 Task: Sort the products in the category "Variety Packs" by price (lowest first).
Action: Mouse moved to (722, 256)
Screenshot: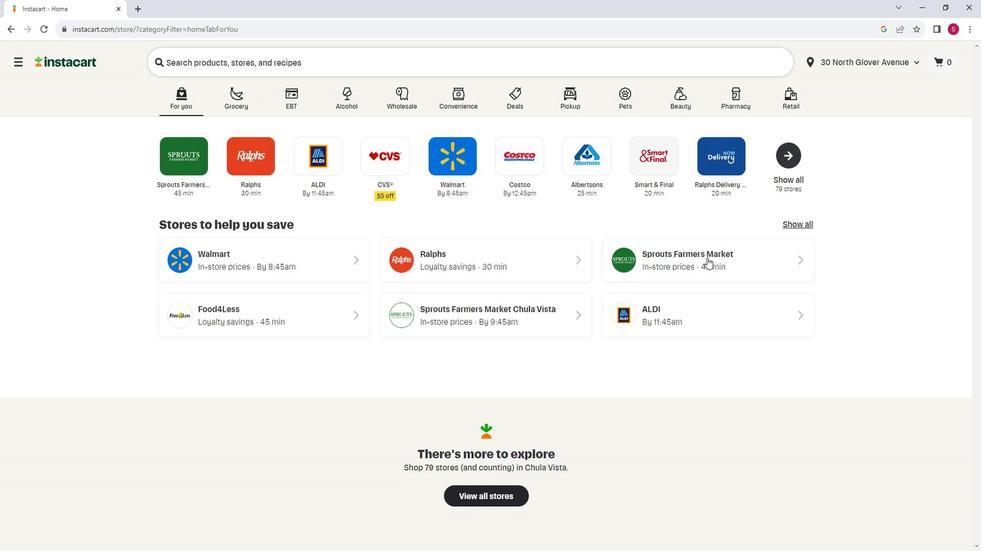 
Action: Mouse pressed left at (722, 256)
Screenshot: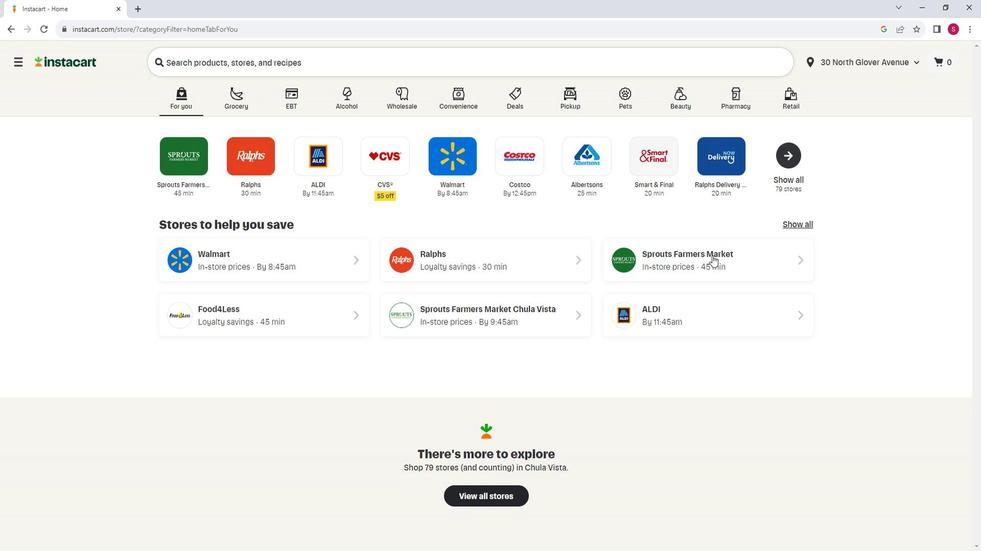 
Action: Mouse moved to (109, 470)
Screenshot: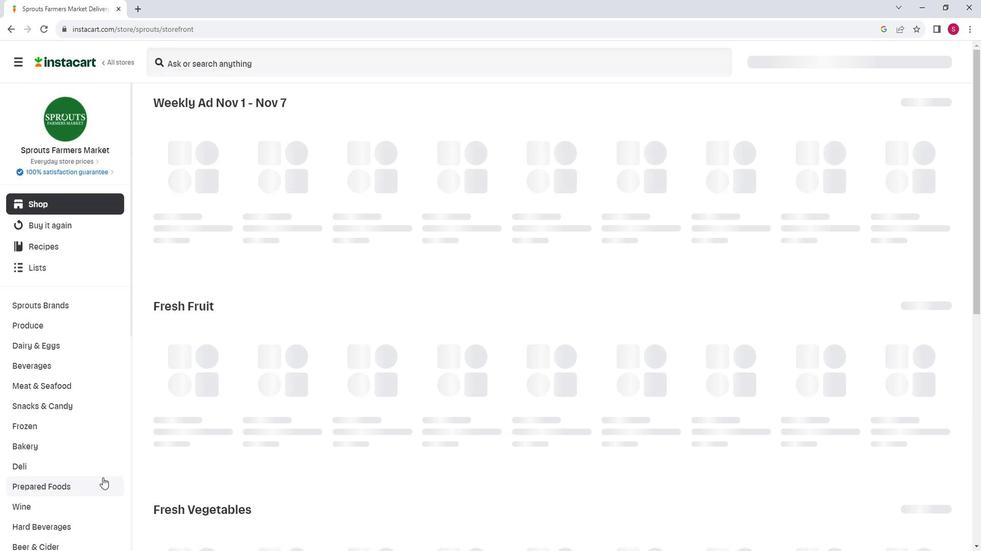 
Action: Mouse scrolled (109, 469) with delta (0, 0)
Screenshot: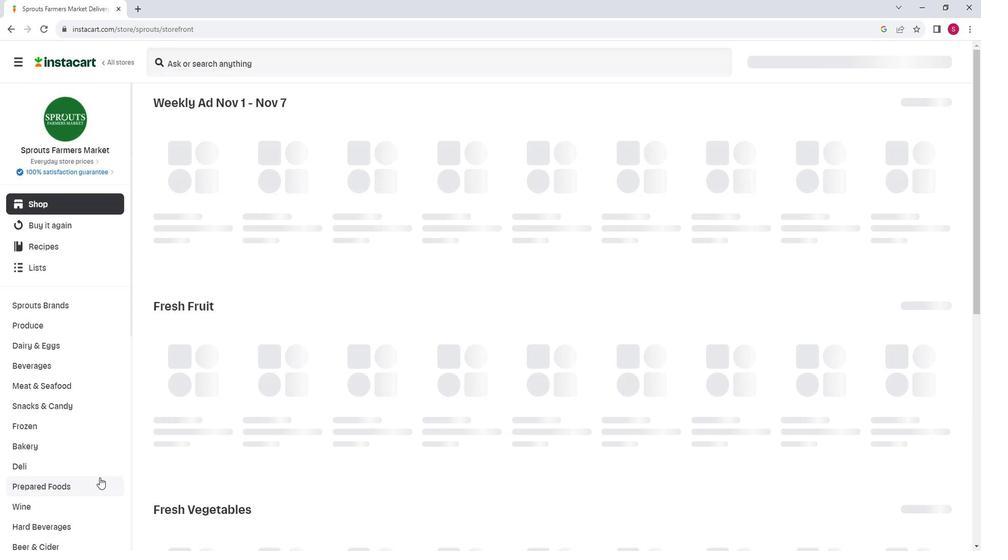 
Action: Mouse moved to (103, 488)
Screenshot: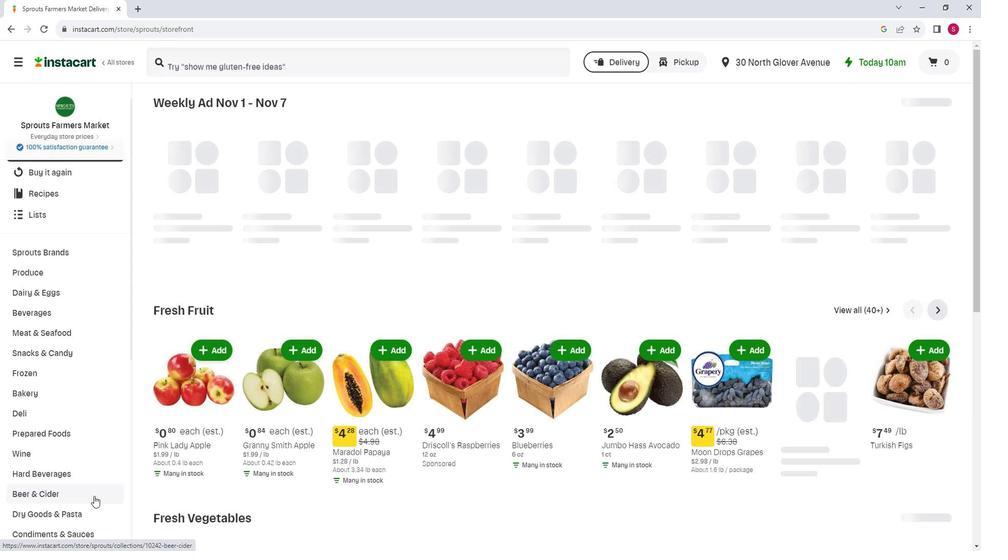 
Action: Mouse pressed left at (103, 488)
Screenshot: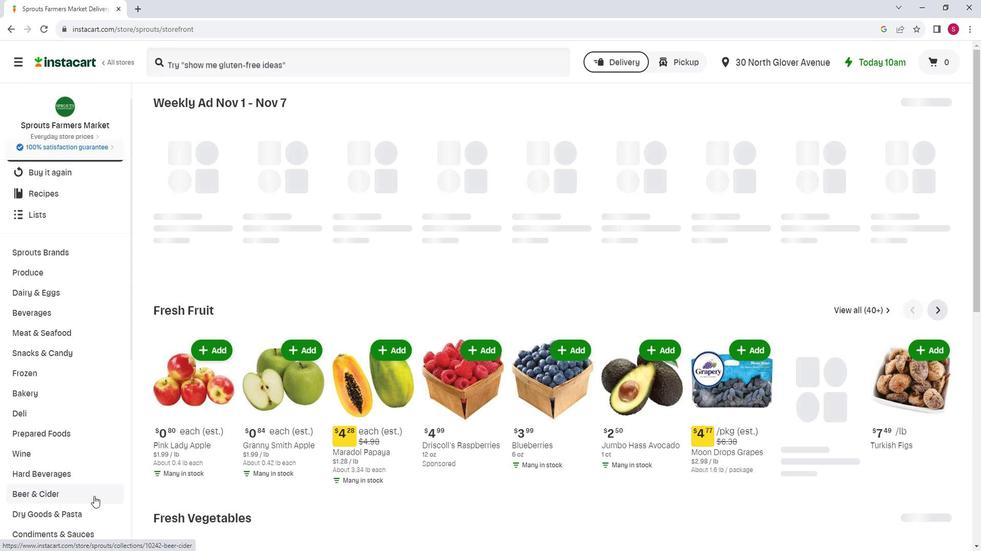 
Action: Mouse moved to (591, 136)
Screenshot: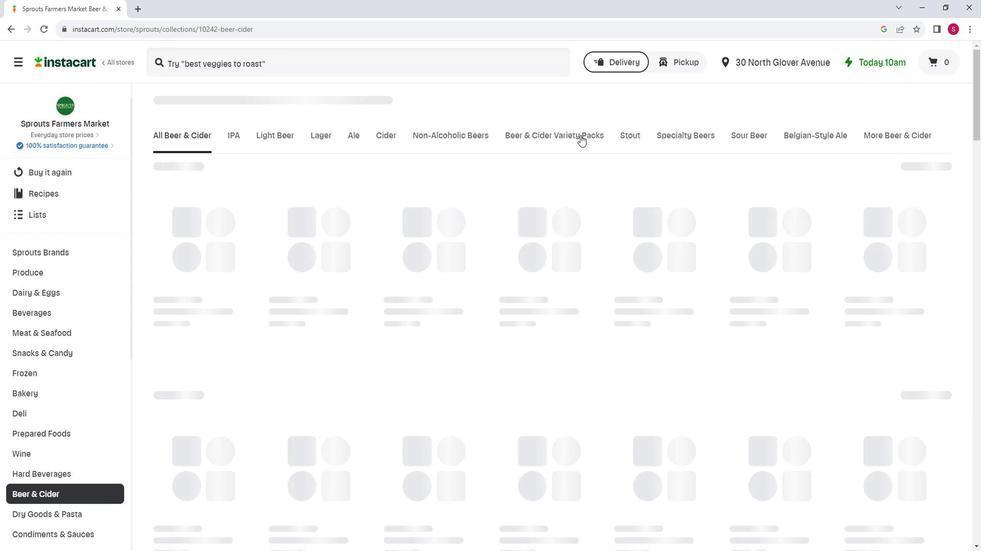 
Action: Mouse pressed left at (591, 136)
Screenshot: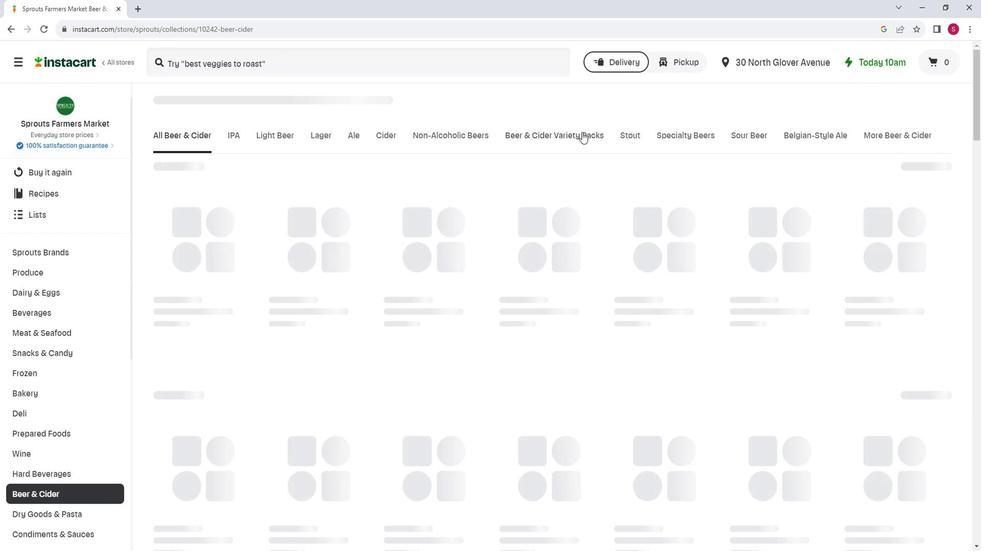 
Action: Mouse moved to (947, 167)
Screenshot: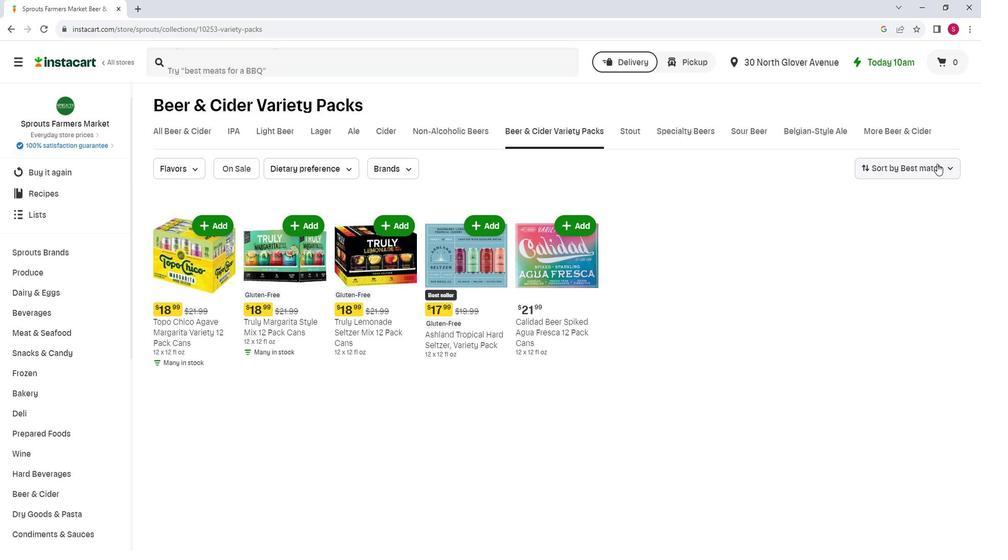 
Action: Mouse pressed left at (947, 167)
Screenshot: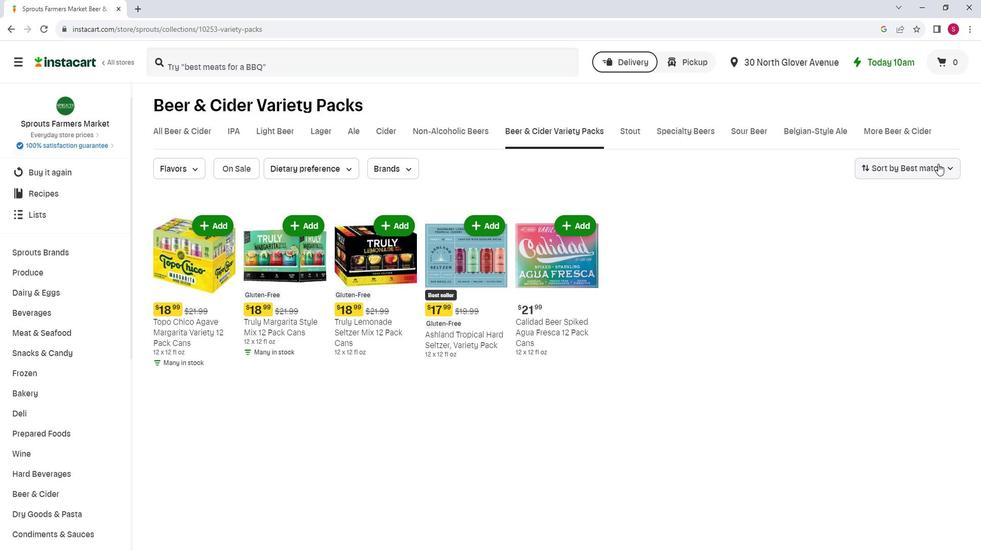 
Action: Mouse moved to (938, 217)
Screenshot: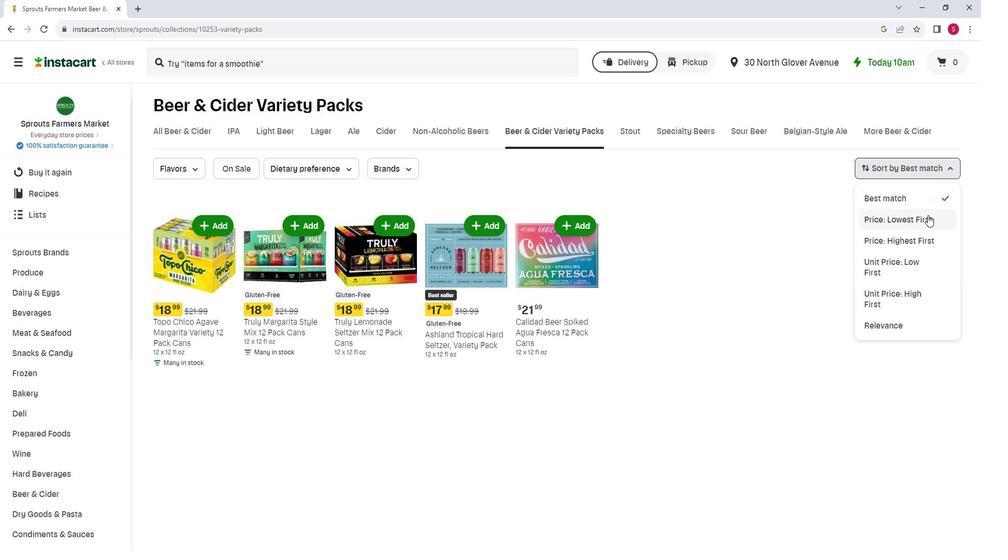 
Action: Mouse pressed left at (938, 217)
Screenshot: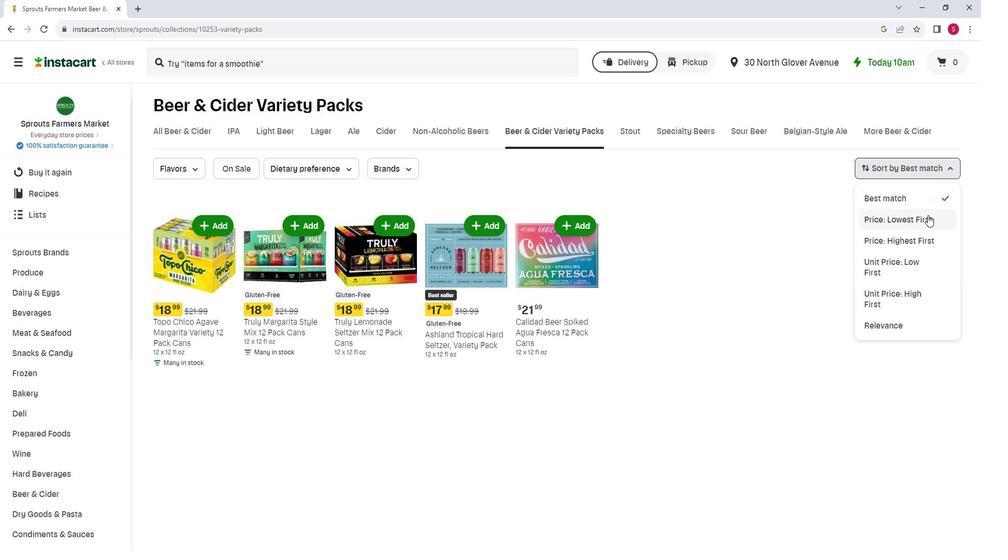 
Action: Mouse moved to (739, 190)
Screenshot: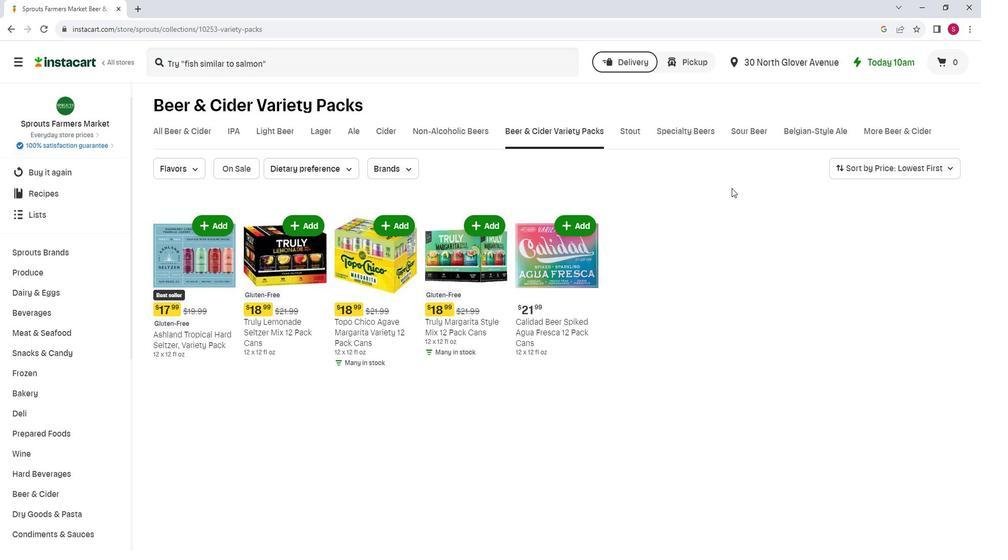 
